 Task: Access the engagement adoption of "Digital Experience".
Action: Mouse moved to (1130, 73)
Screenshot: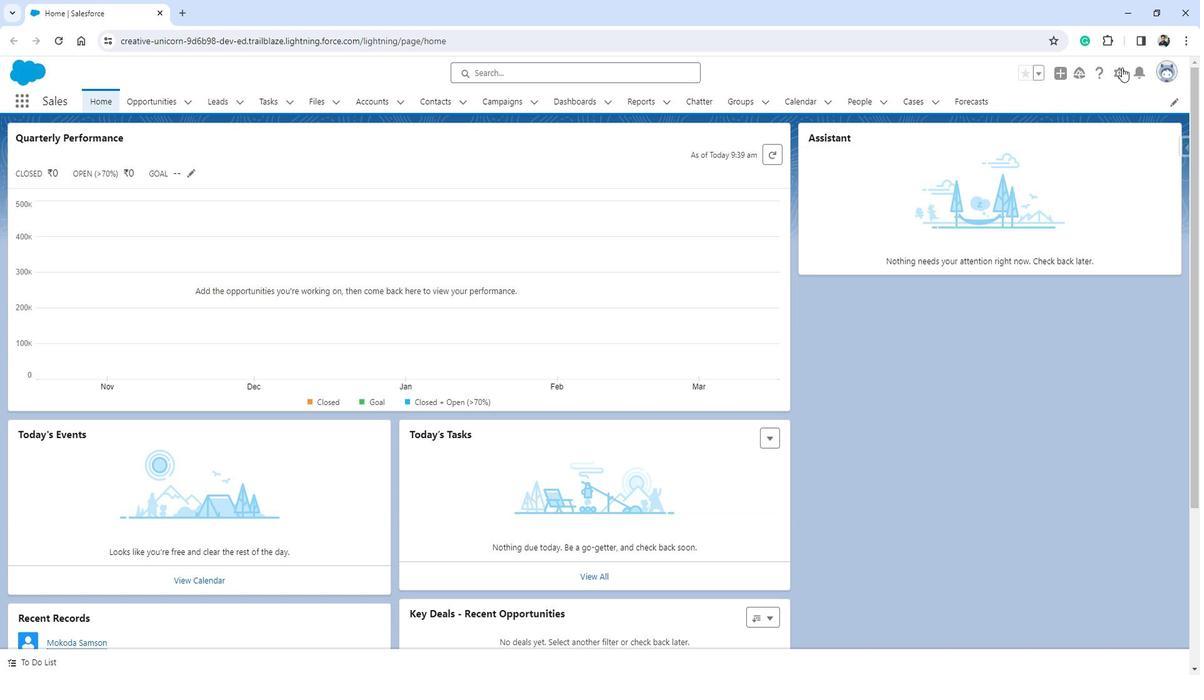 
Action: Mouse pressed left at (1130, 73)
Screenshot: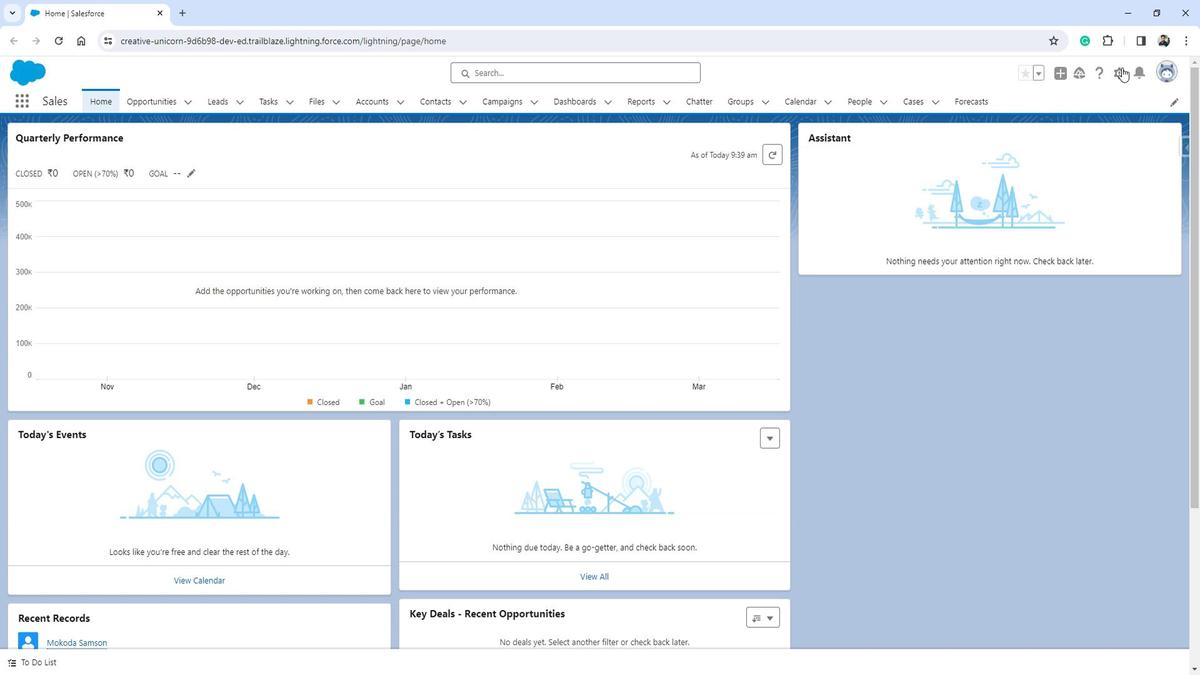 
Action: Mouse moved to (1062, 118)
Screenshot: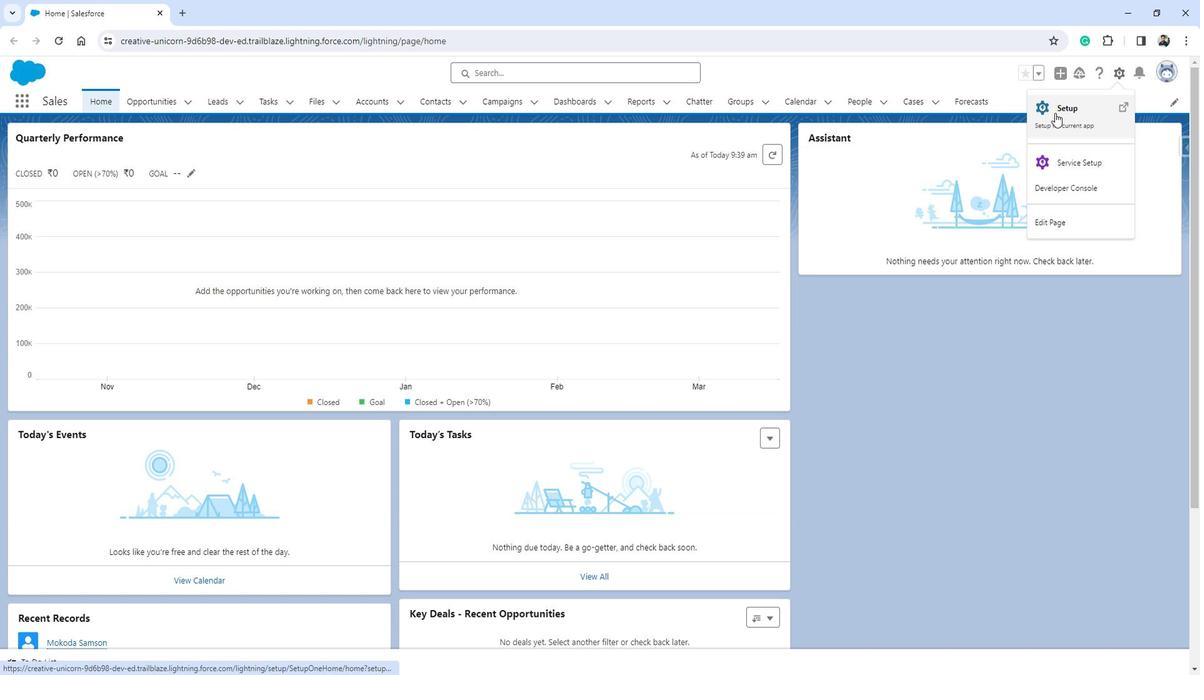 
Action: Mouse pressed left at (1062, 118)
Screenshot: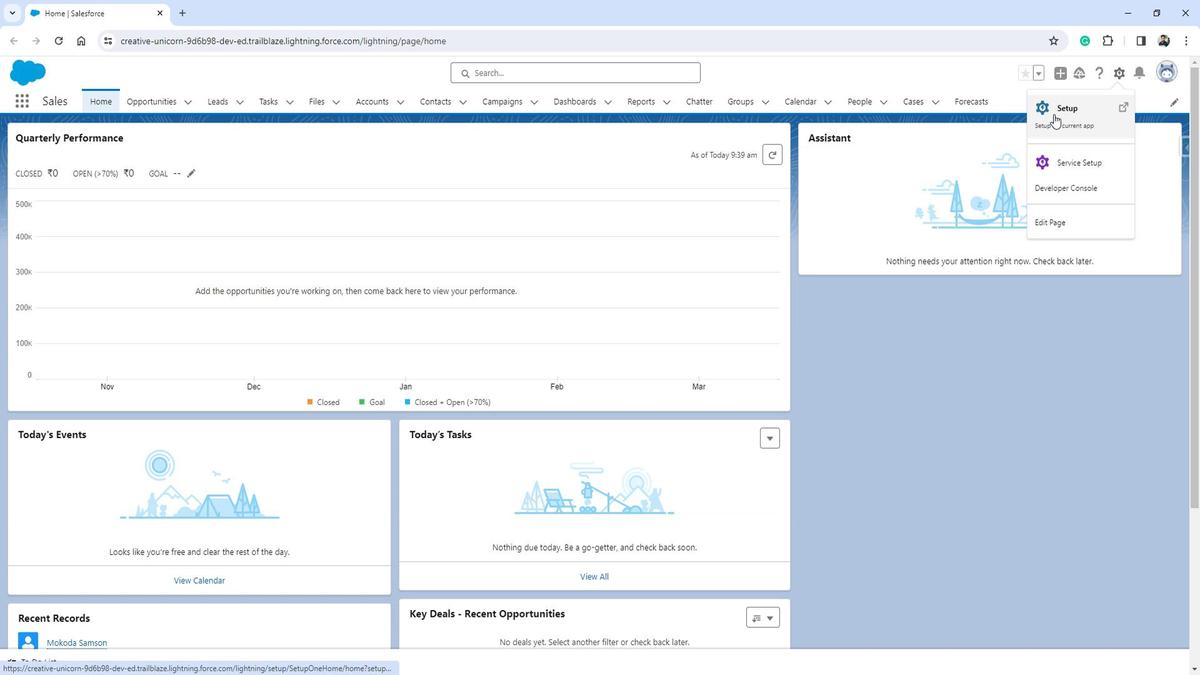 
Action: Mouse moved to (363, 360)
Screenshot: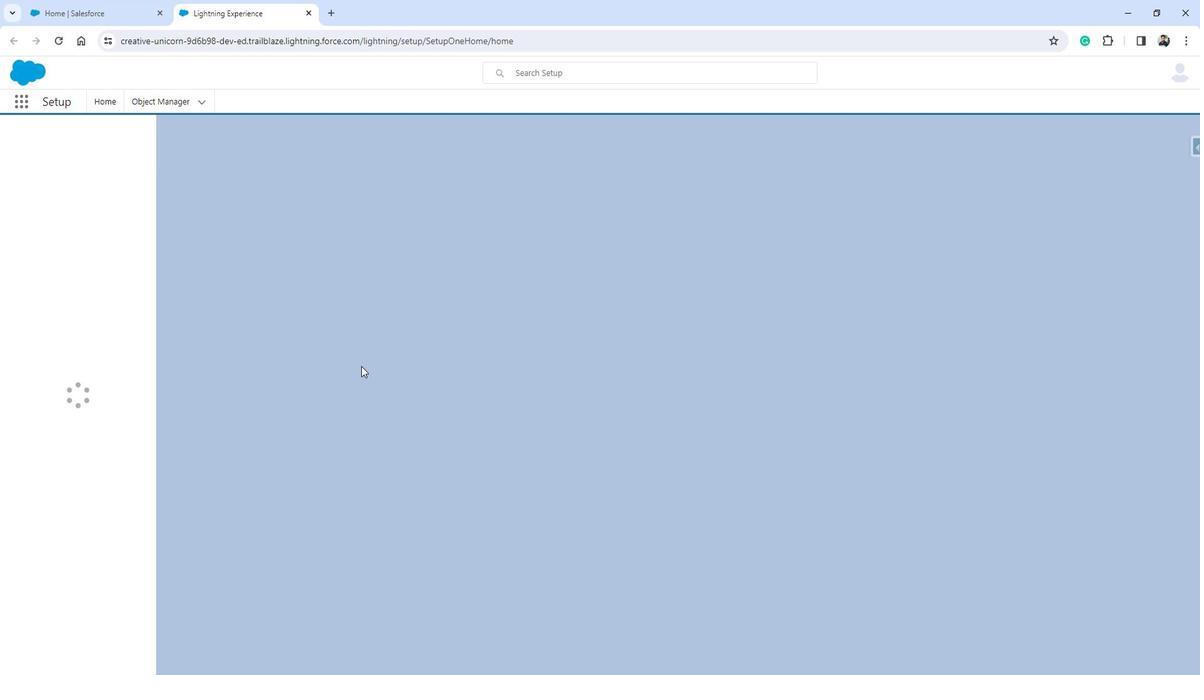 
Action: Mouse scrolled (363, 360) with delta (0, 0)
Screenshot: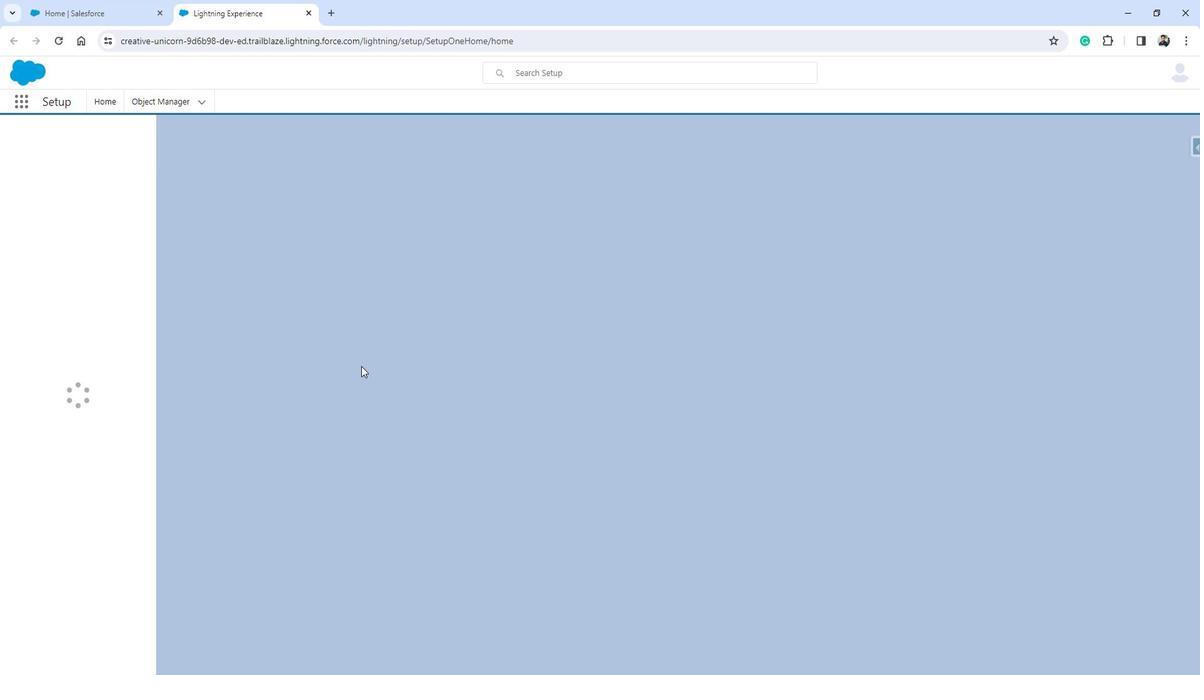 
Action: Mouse moved to (353, 360)
Screenshot: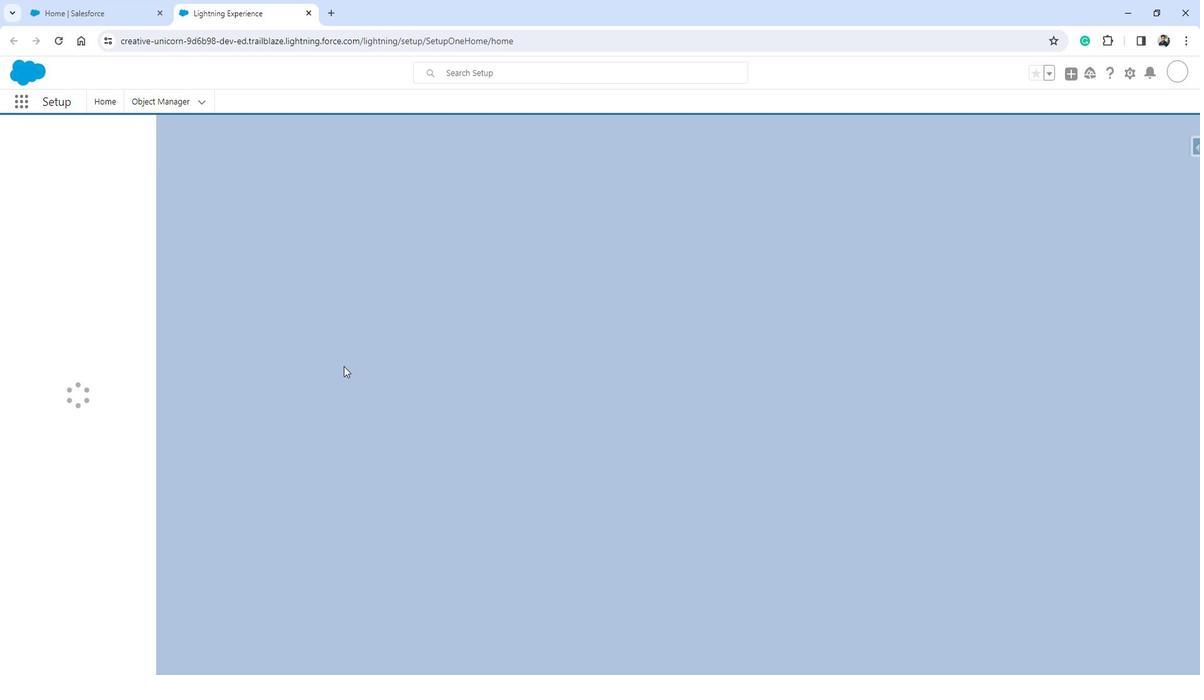 
Action: Mouse scrolled (353, 360) with delta (0, 0)
Screenshot: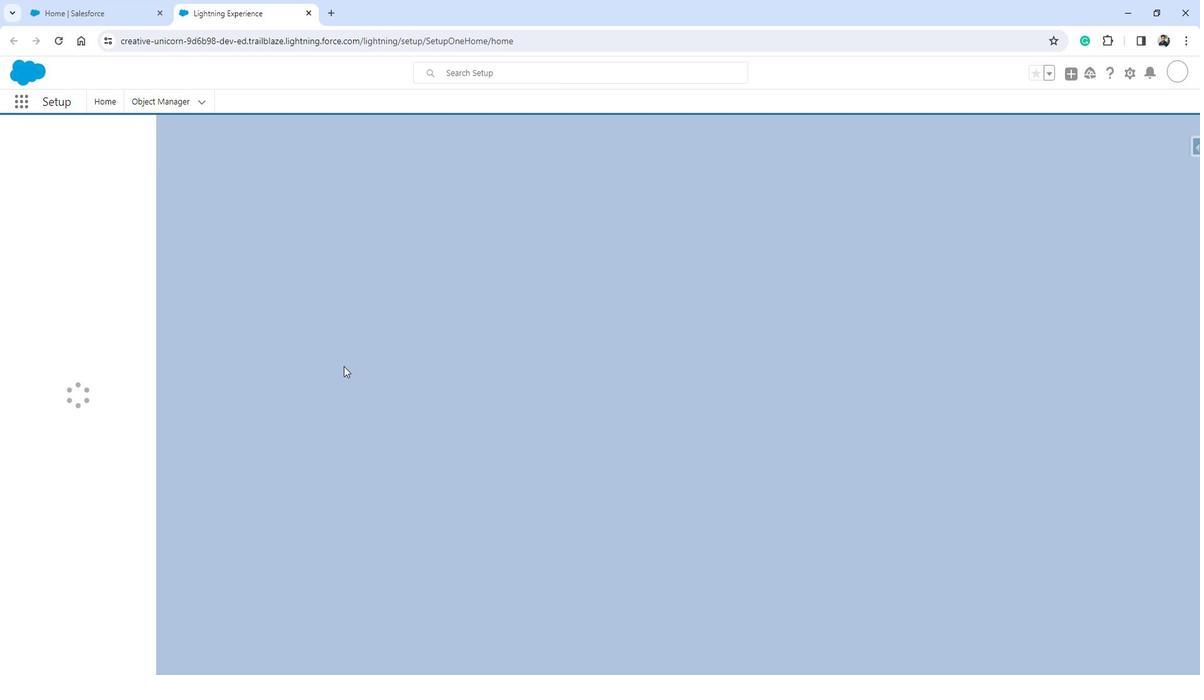 
Action: Mouse moved to (63, 275)
Screenshot: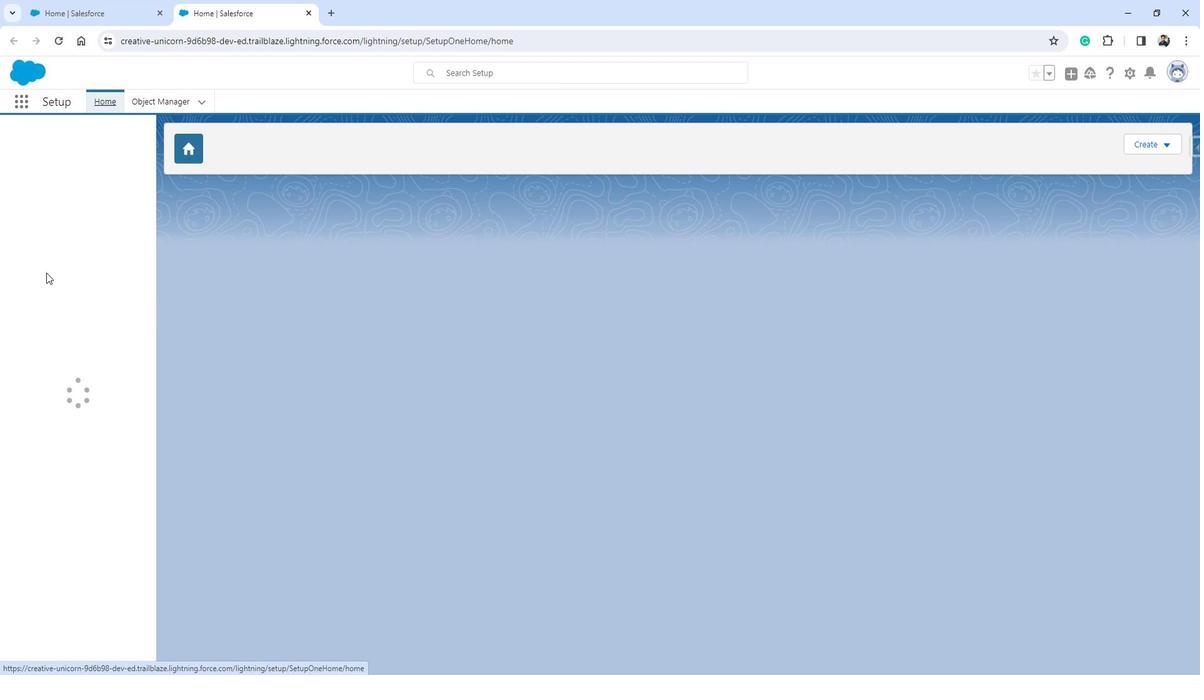 
Action: Mouse scrolled (63, 275) with delta (0, 0)
Screenshot: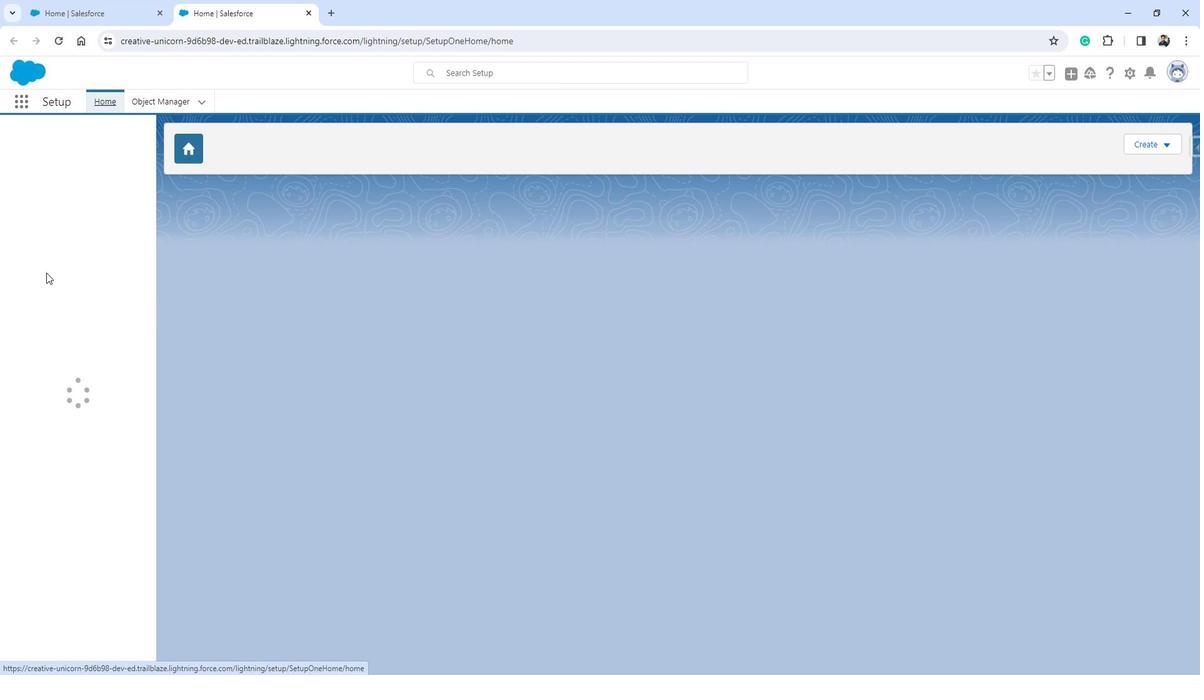 
Action: Mouse moved to (96, 286)
Screenshot: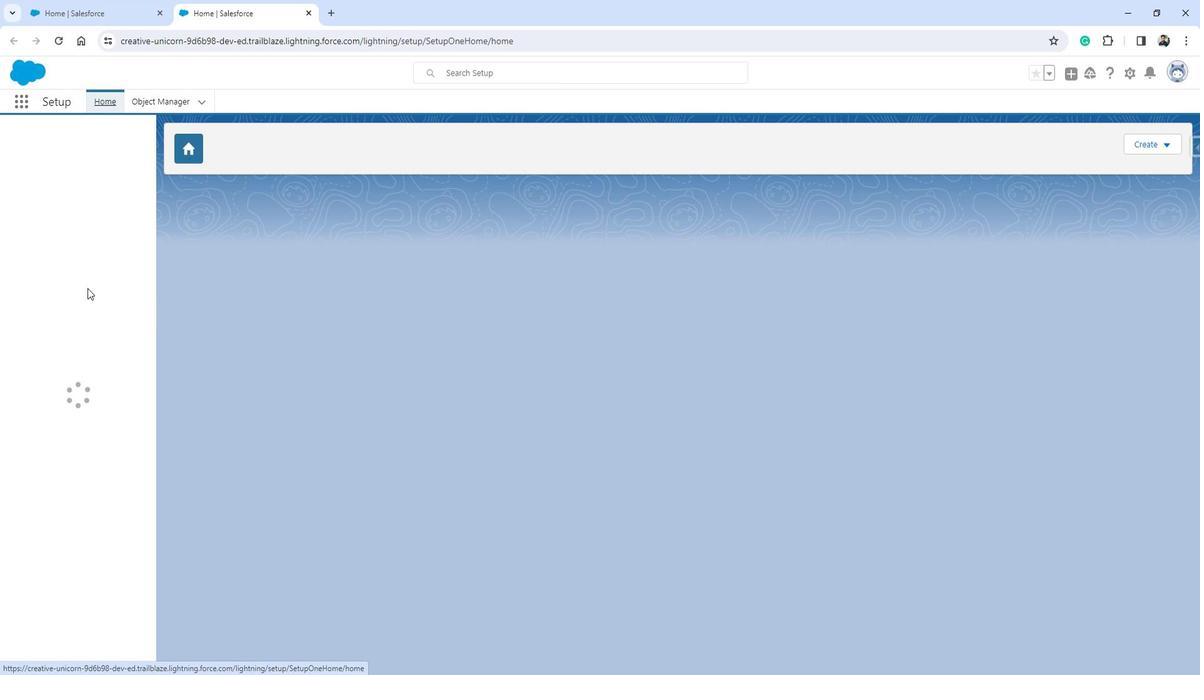 
Action: Mouse scrolled (96, 285) with delta (0, 0)
Screenshot: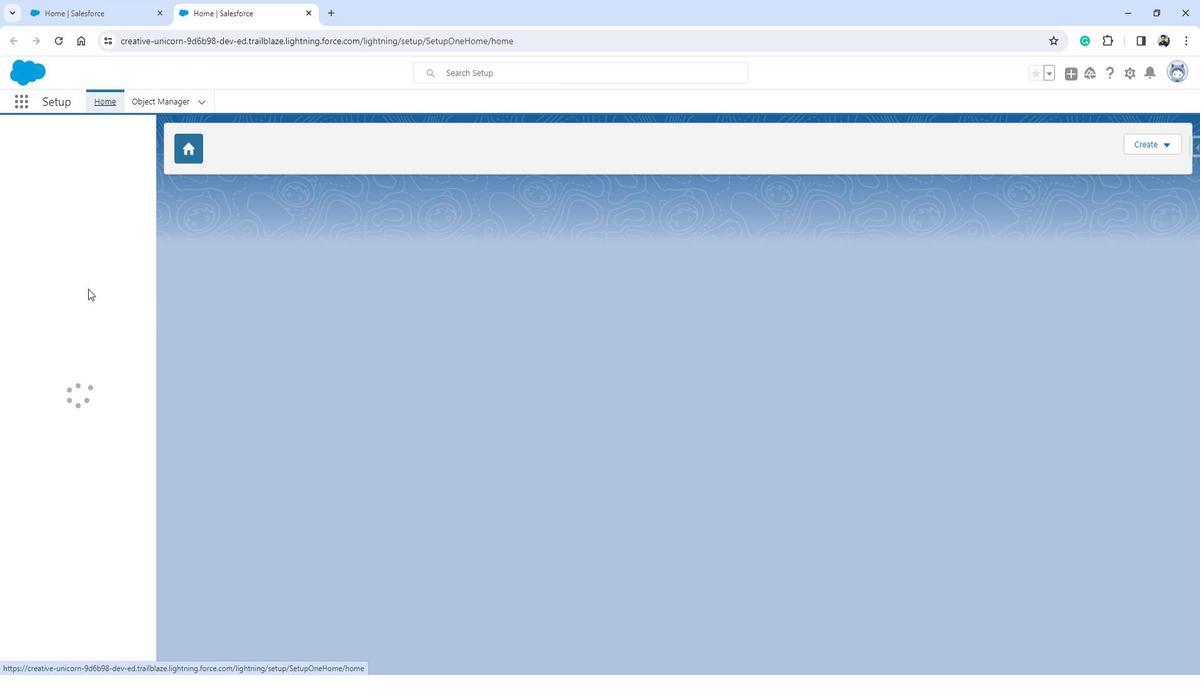 
Action: Mouse scrolled (96, 285) with delta (0, 0)
Screenshot: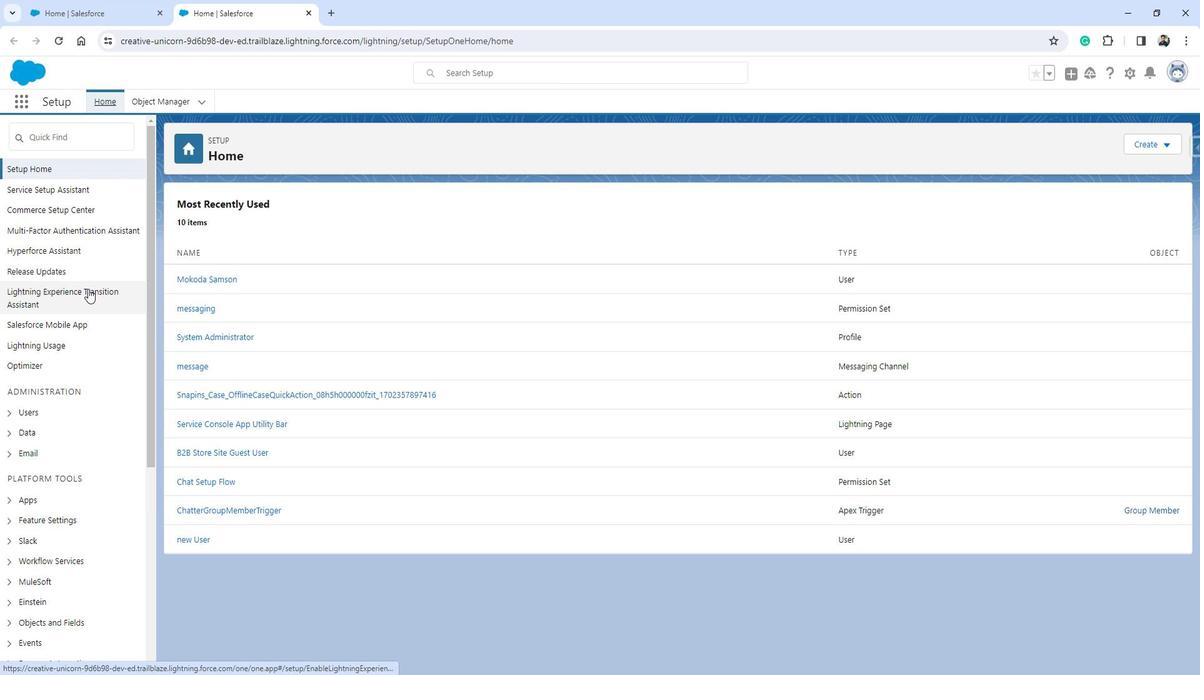 
Action: Mouse moved to (81, 309)
Screenshot: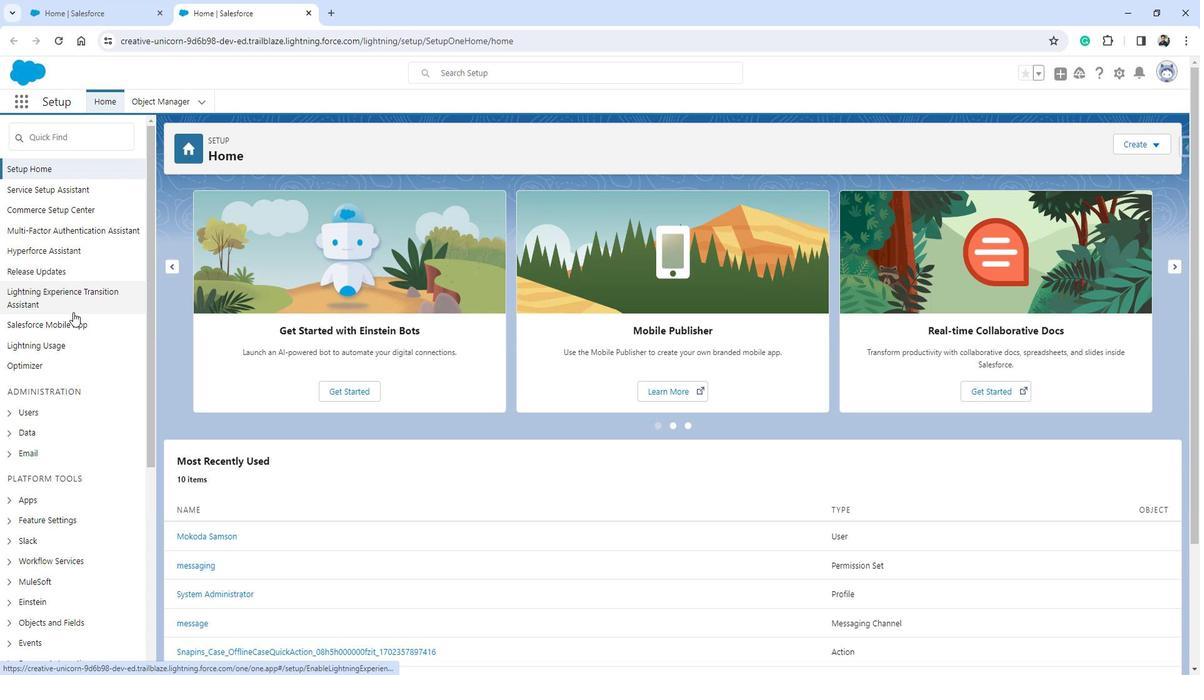 
Action: Mouse scrolled (81, 308) with delta (0, 0)
Screenshot: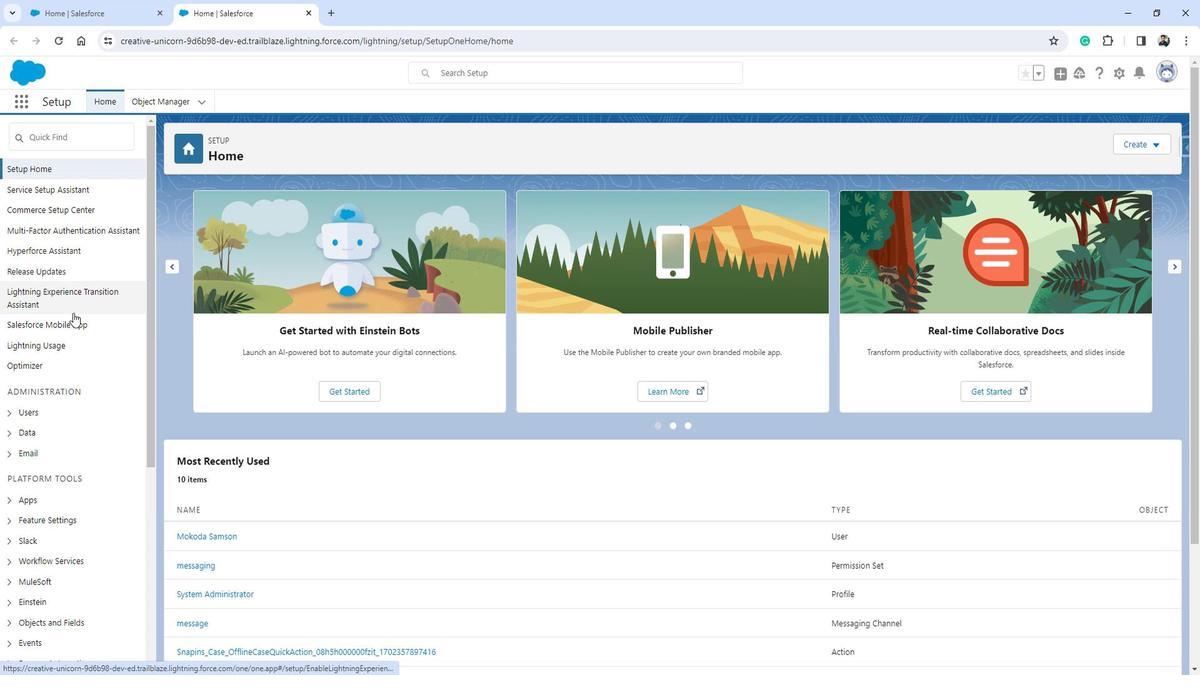 
Action: Mouse moved to (80, 310)
Screenshot: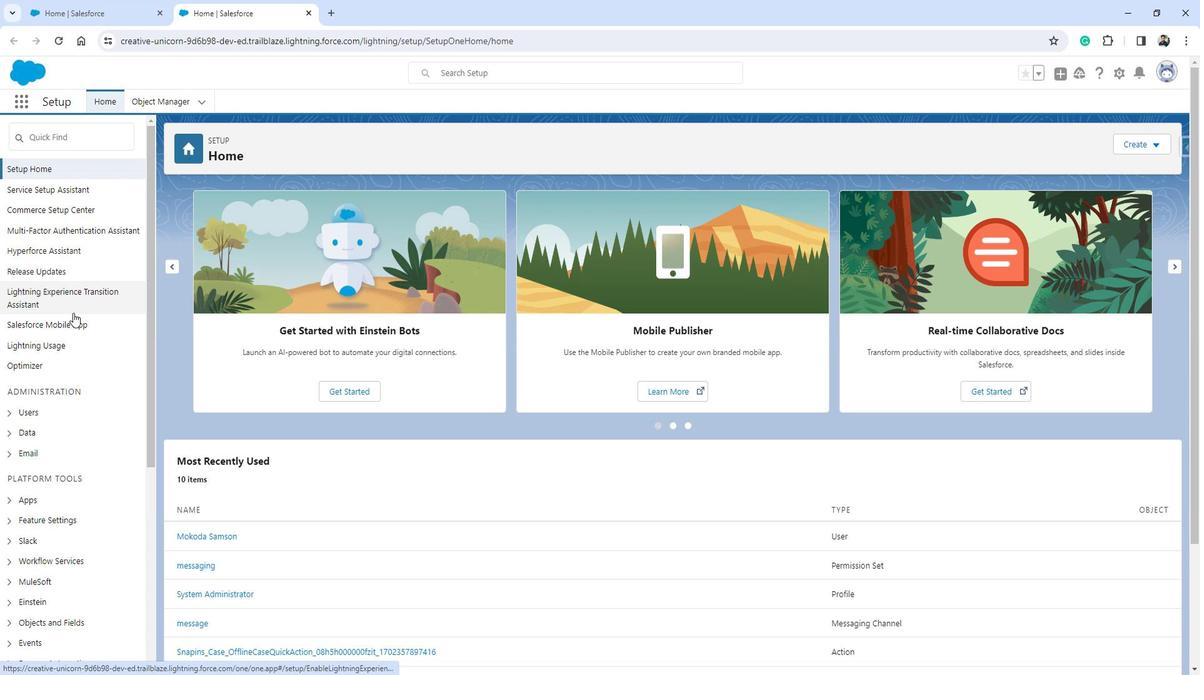 
Action: Mouse scrolled (80, 310) with delta (0, 0)
Screenshot: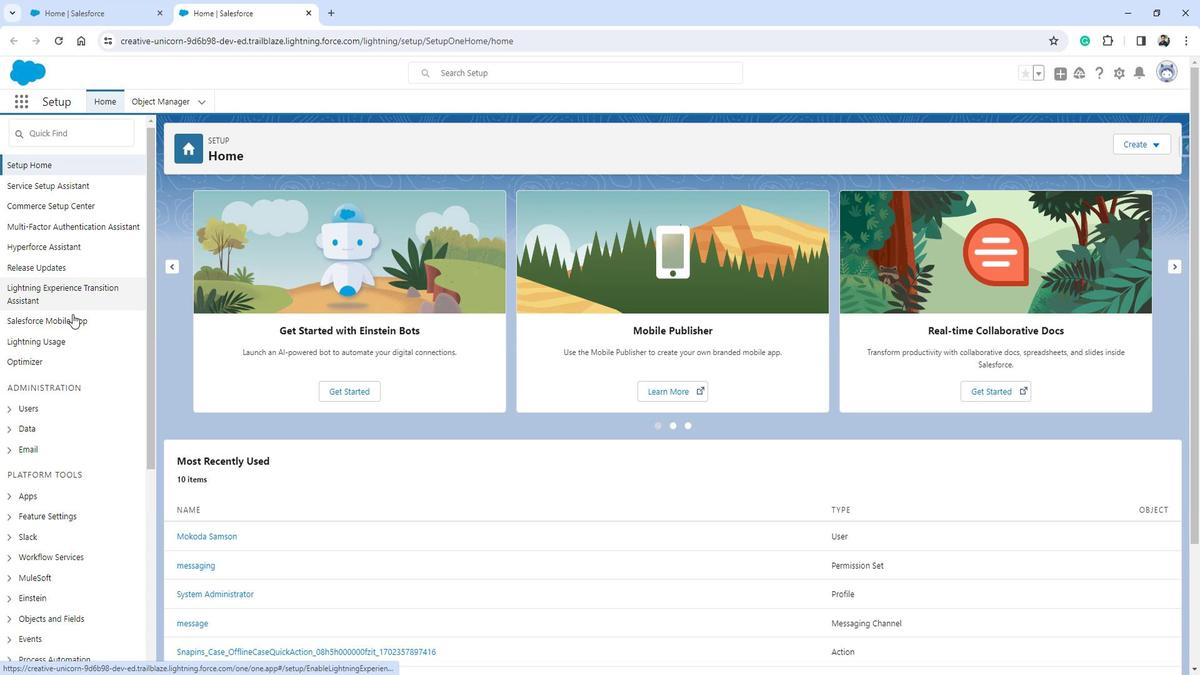 
Action: Mouse scrolled (80, 310) with delta (0, 0)
Screenshot: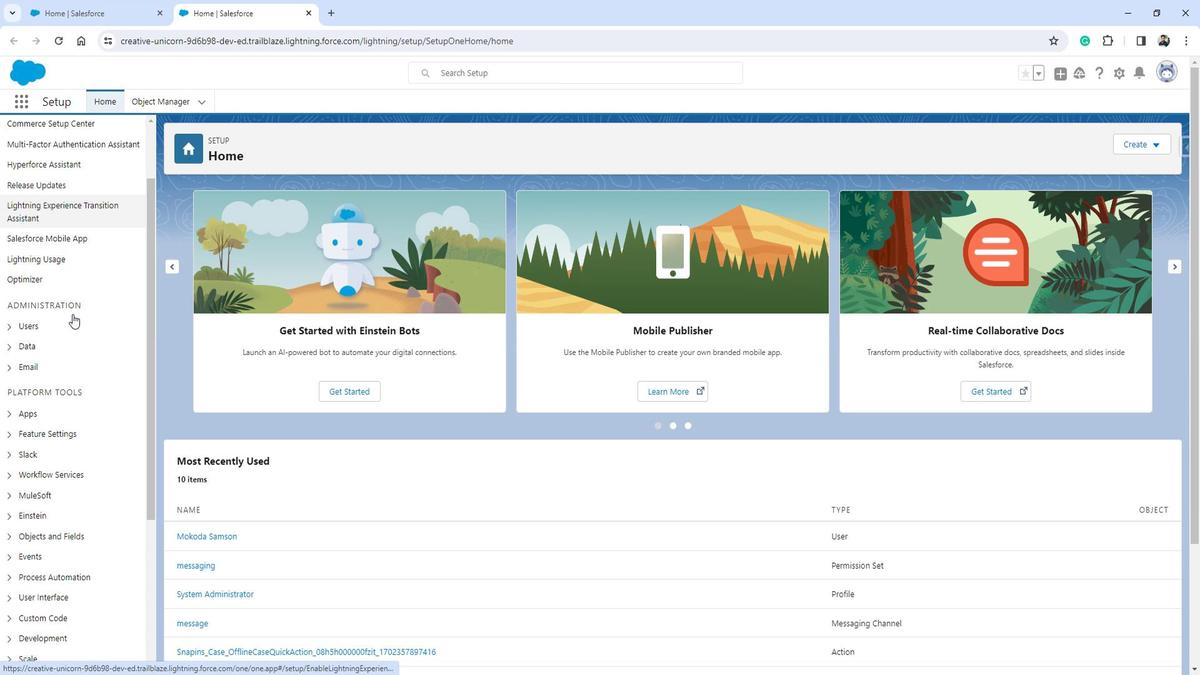 
Action: Mouse moved to (61, 315)
Screenshot: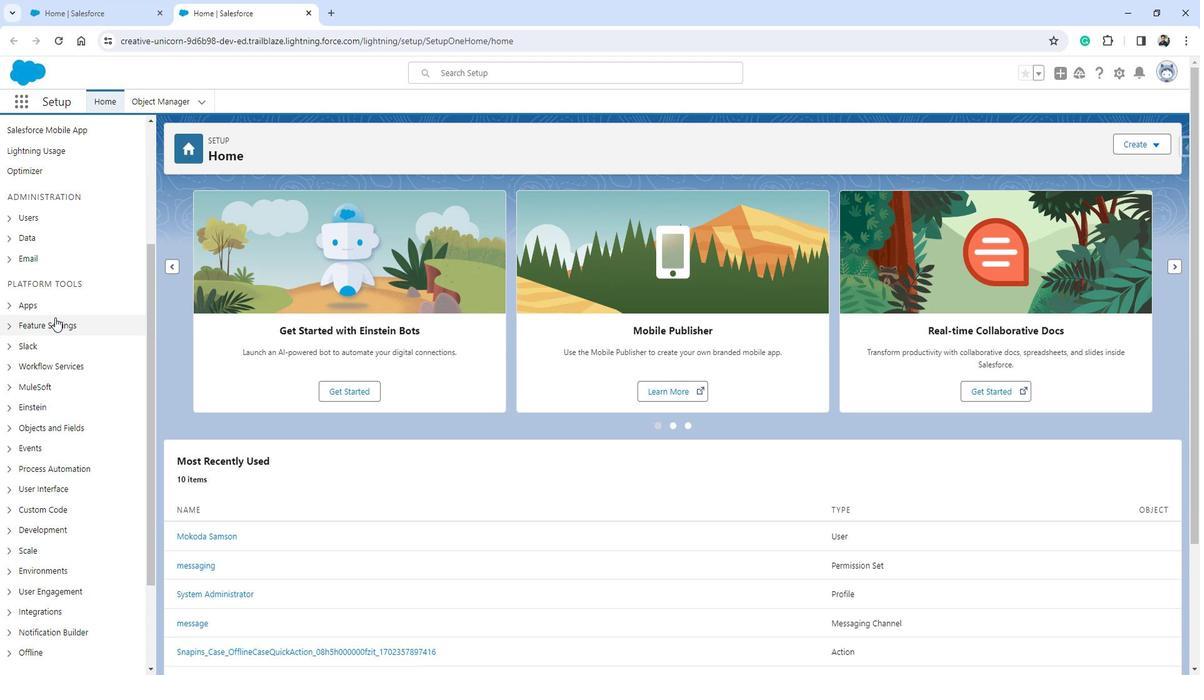 
Action: Mouse pressed left at (61, 315)
Screenshot: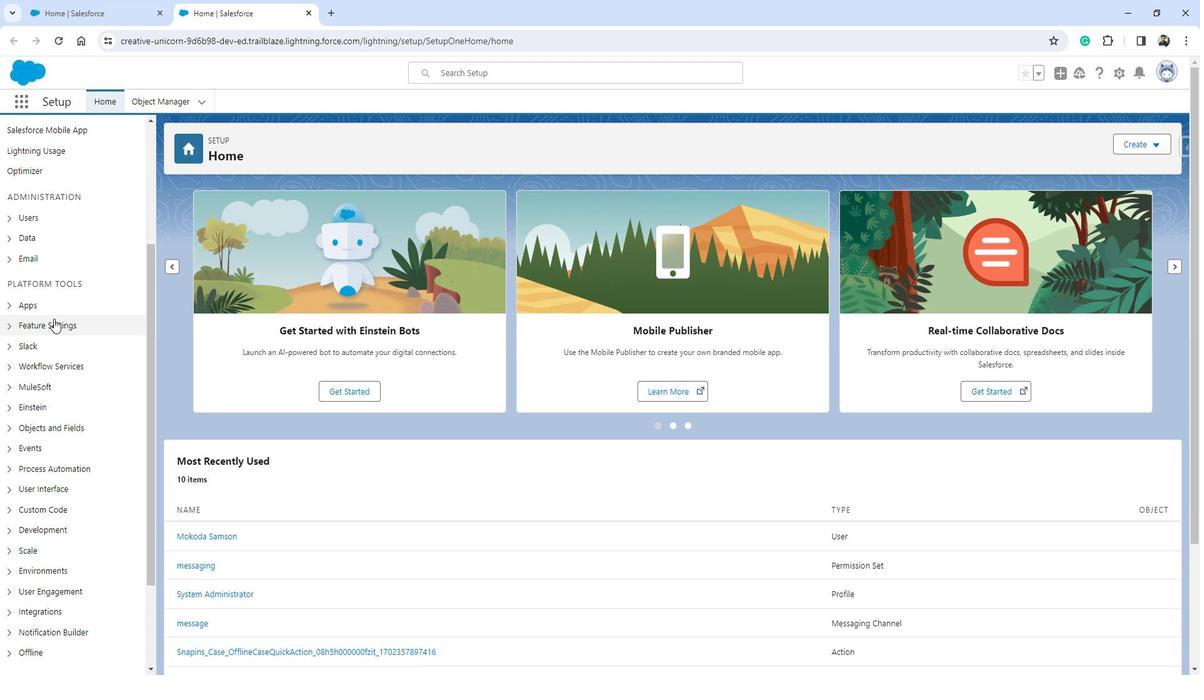 
Action: Mouse moved to (63, 315)
Screenshot: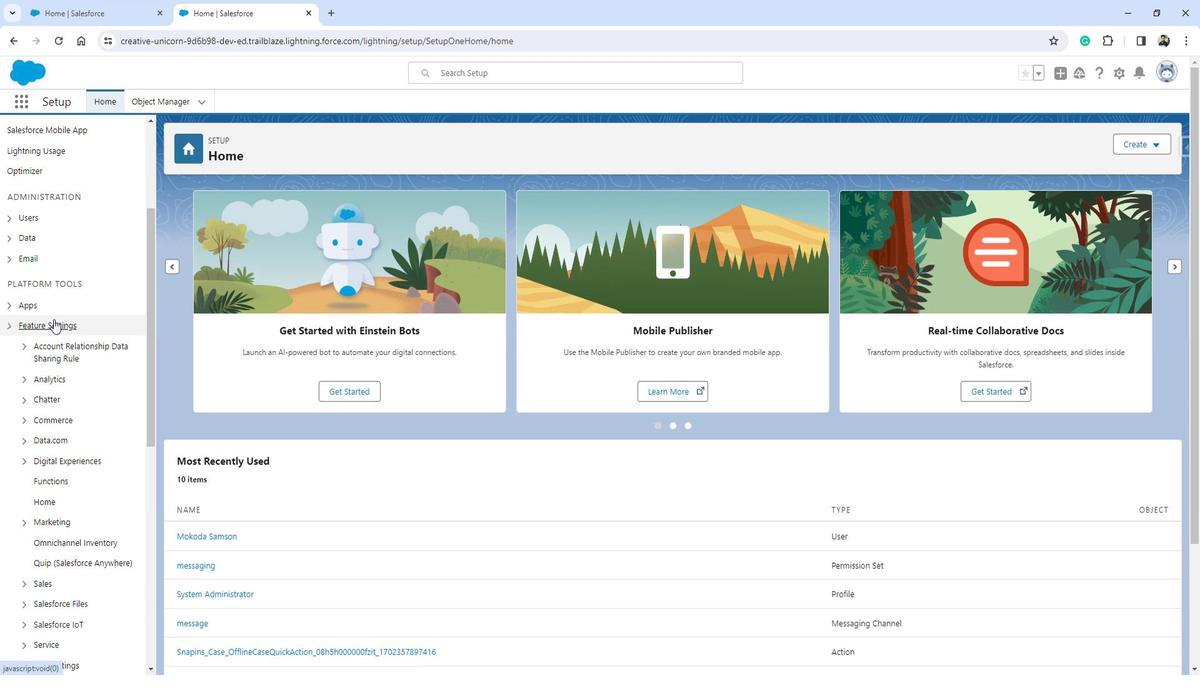 
Action: Mouse scrolled (63, 315) with delta (0, 0)
Screenshot: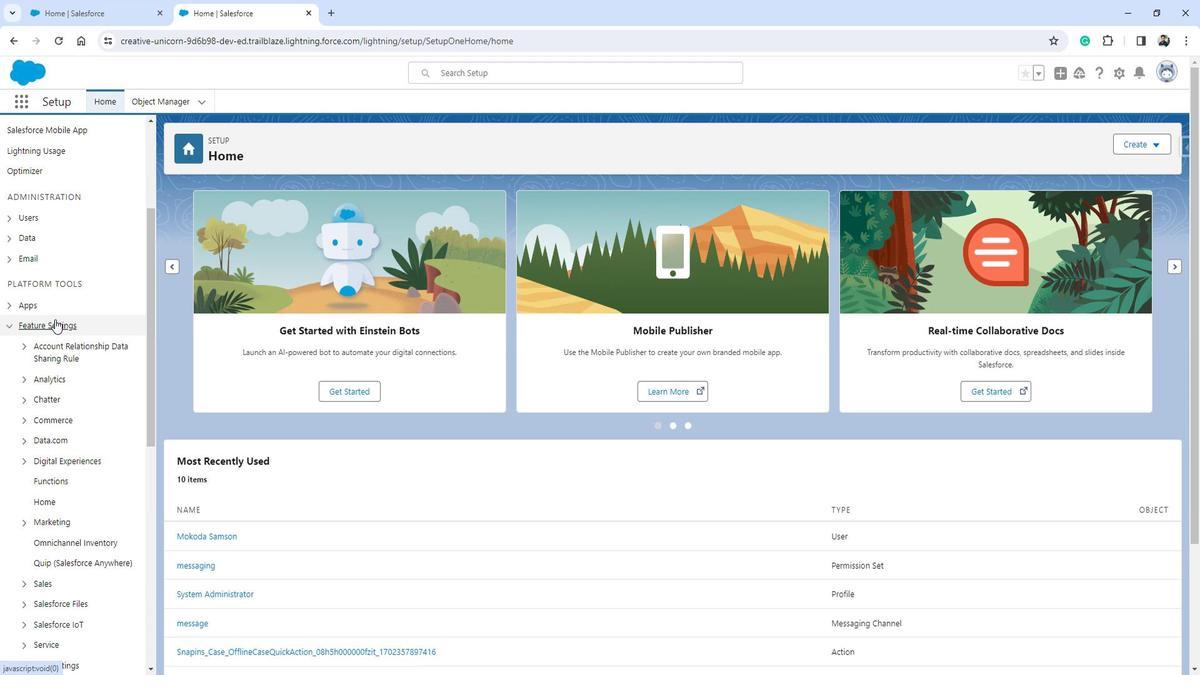 
Action: Mouse scrolled (63, 315) with delta (0, 0)
Screenshot: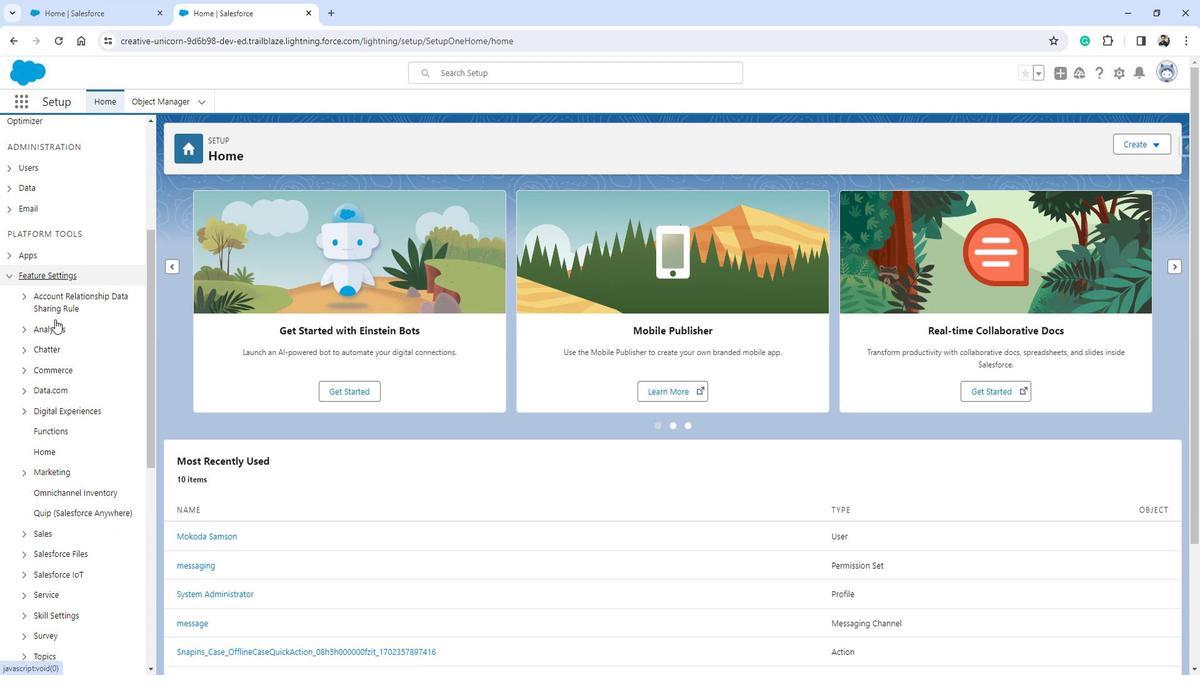 
Action: Mouse moved to (65, 315)
Screenshot: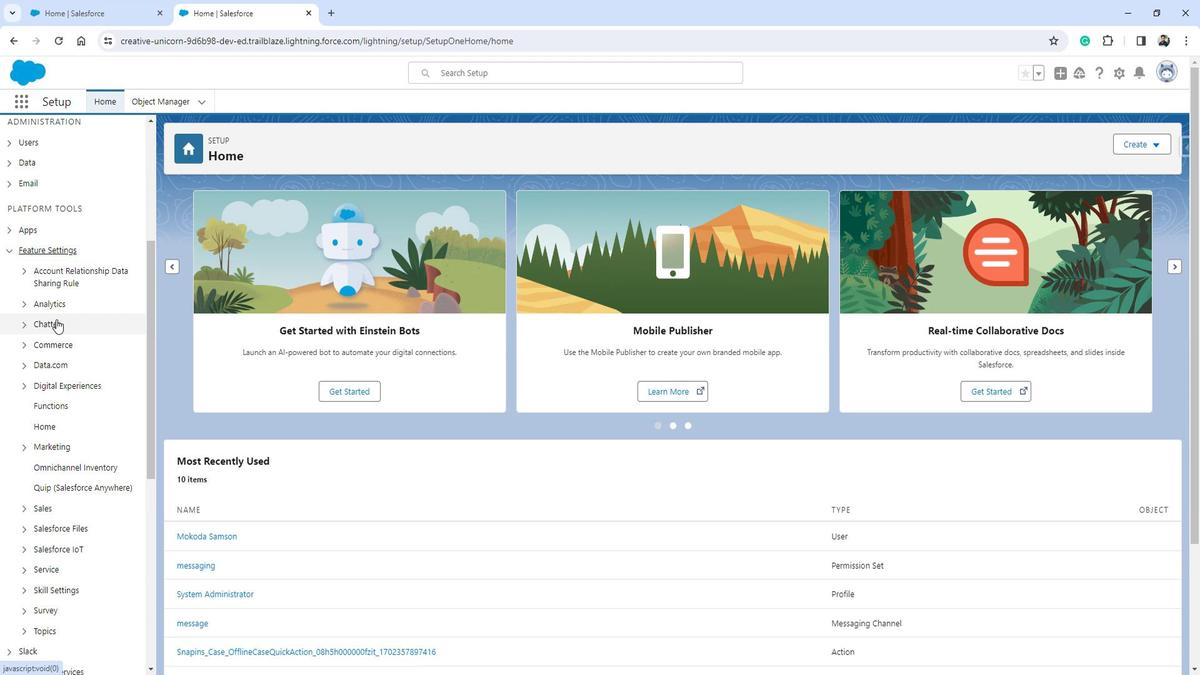 
Action: Mouse scrolled (65, 315) with delta (0, 0)
Screenshot: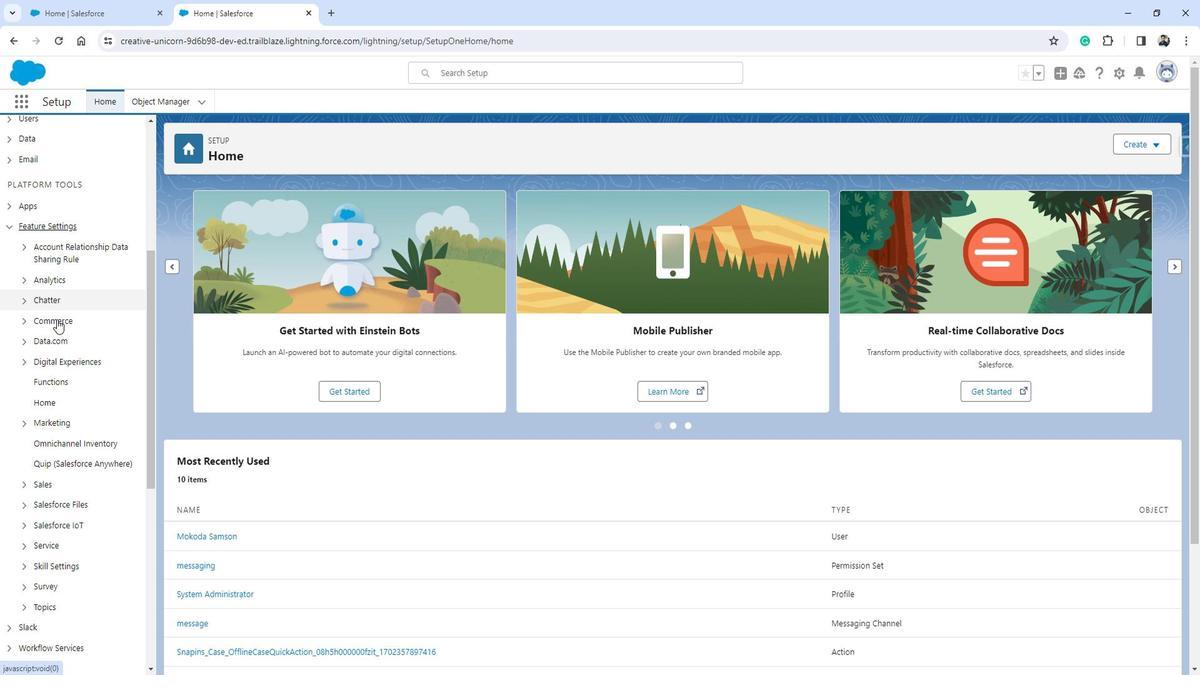 
Action: Mouse moved to (76, 262)
Screenshot: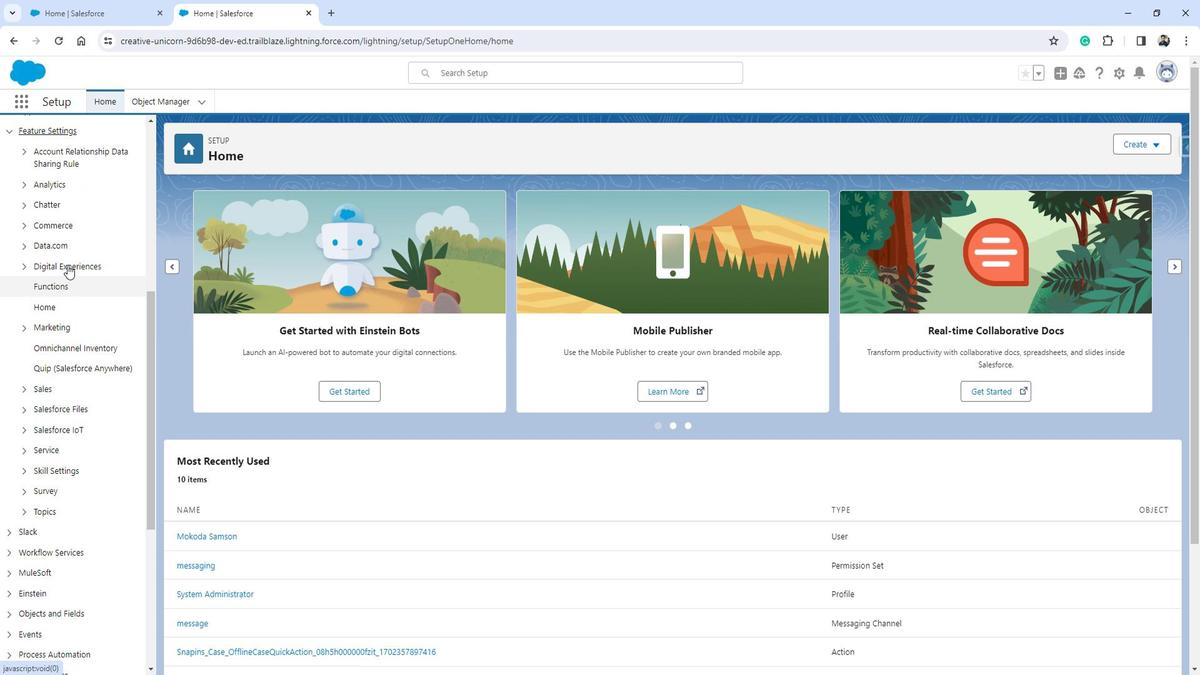 
Action: Mouse pressed left at (76, 262)
Screenshot: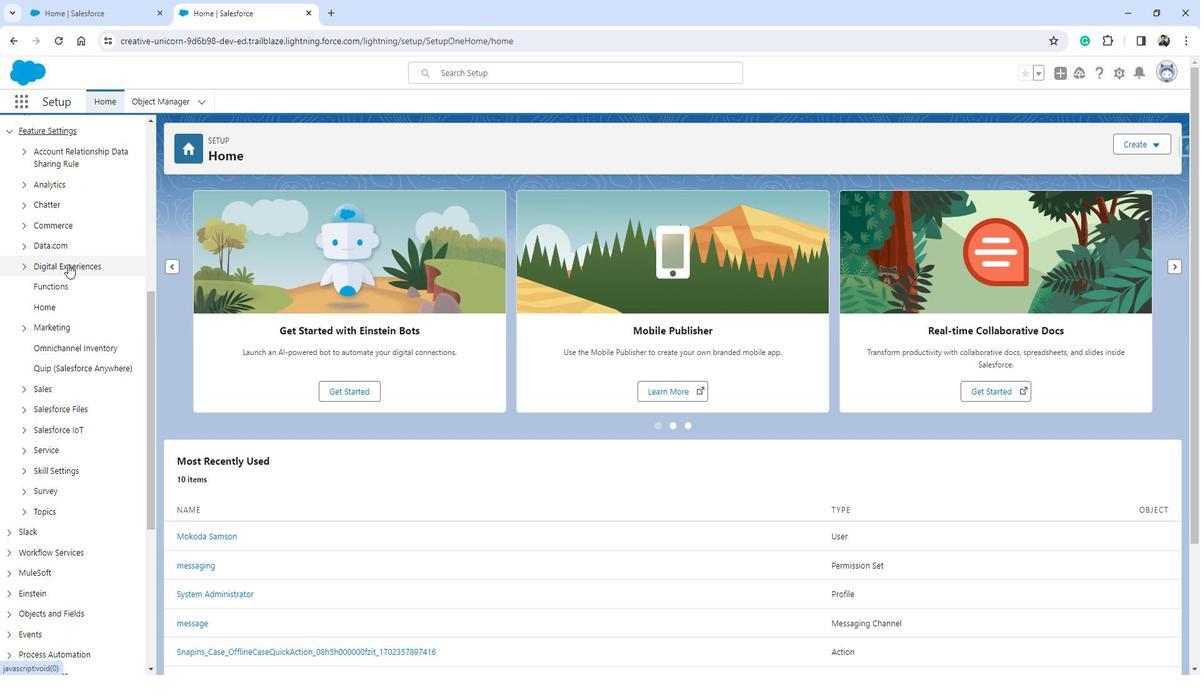 
Action: Mouse scrolled (76, 261) with delta (0, 0)
Screenshot: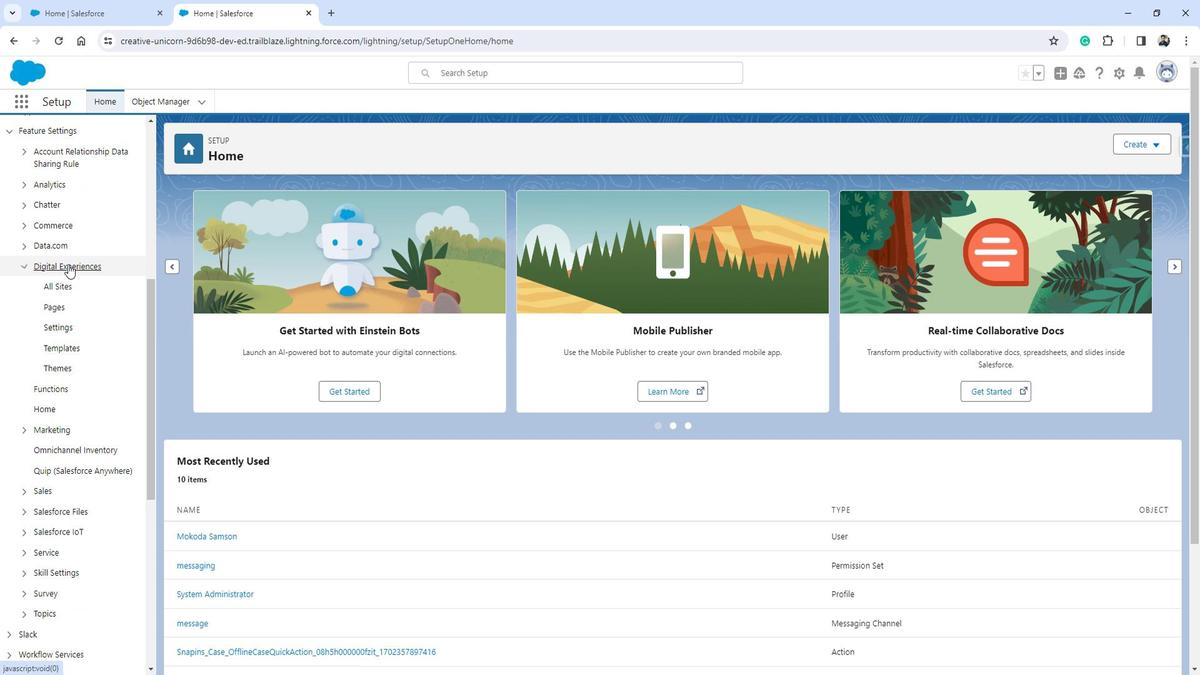 
Action: Mouse scrolled (76, 261) with delta (0, 0)
Screenshot: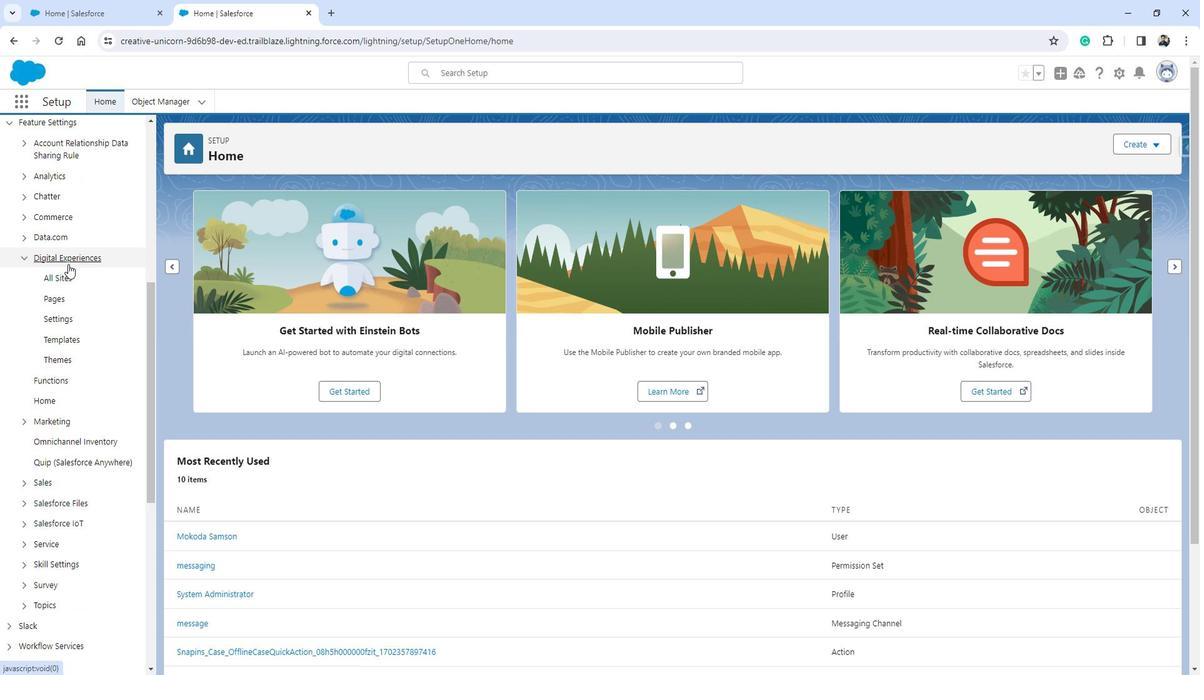 
Action: Mouse moved to (70, 158)
Screenshot: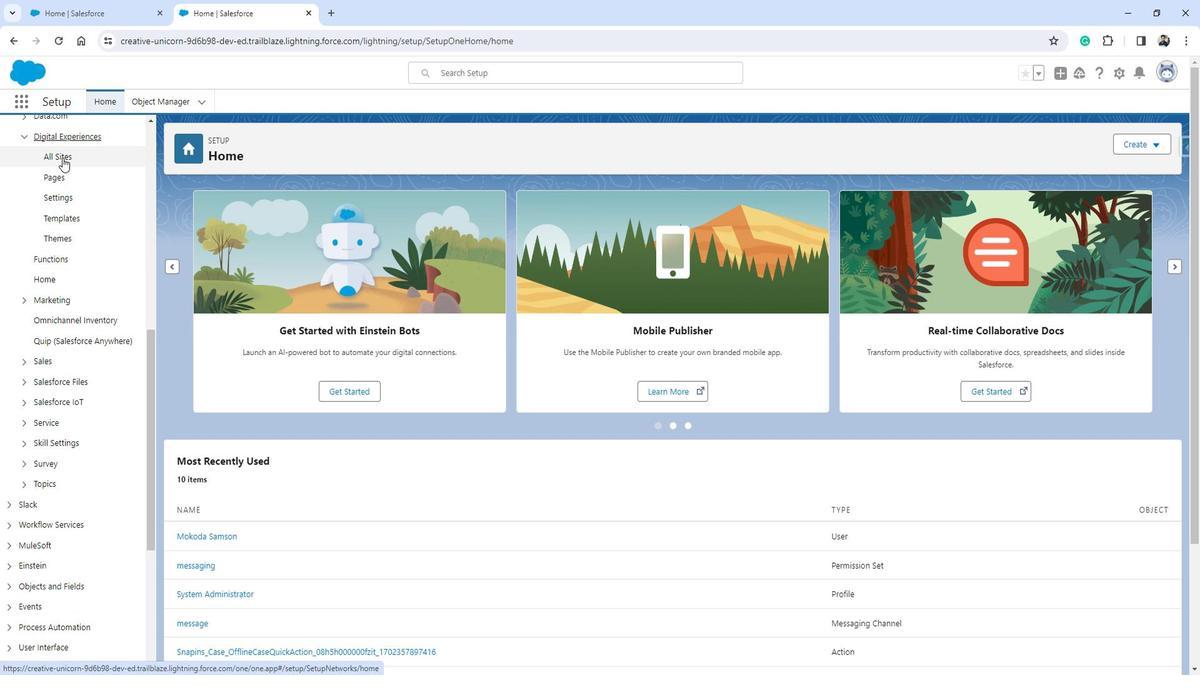 
Action: Mouse pressed left at (70, 158)
Screenshot: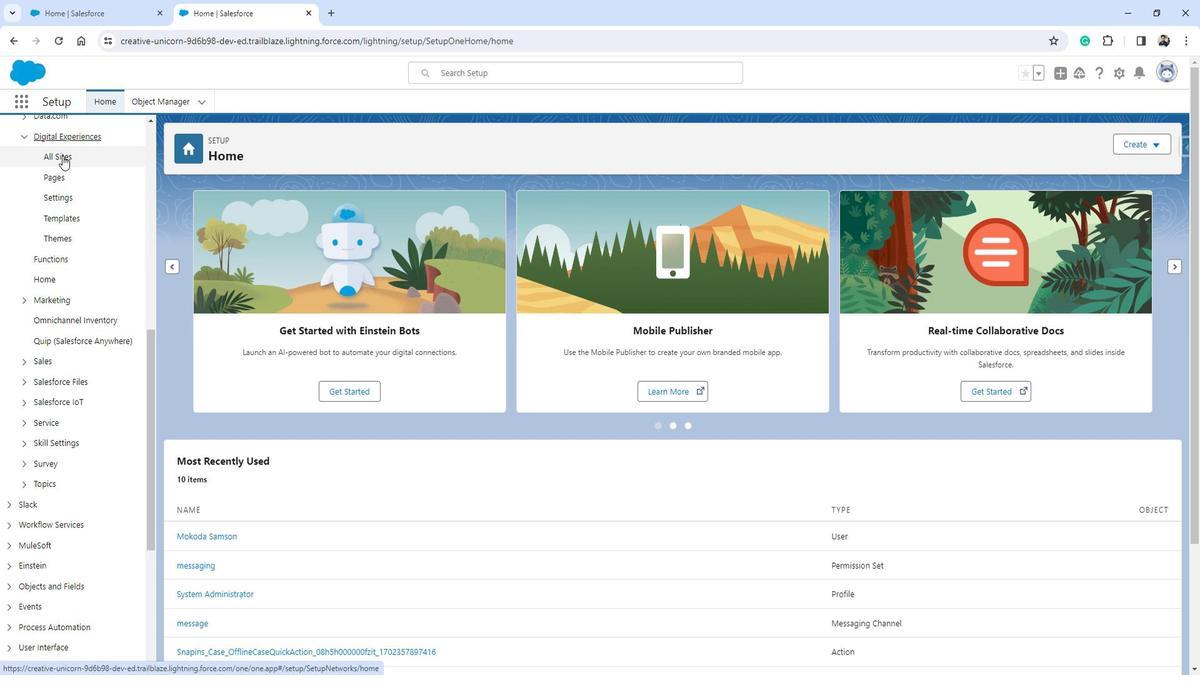 
Action: Mouse moved to (216, 376)
Screenshot: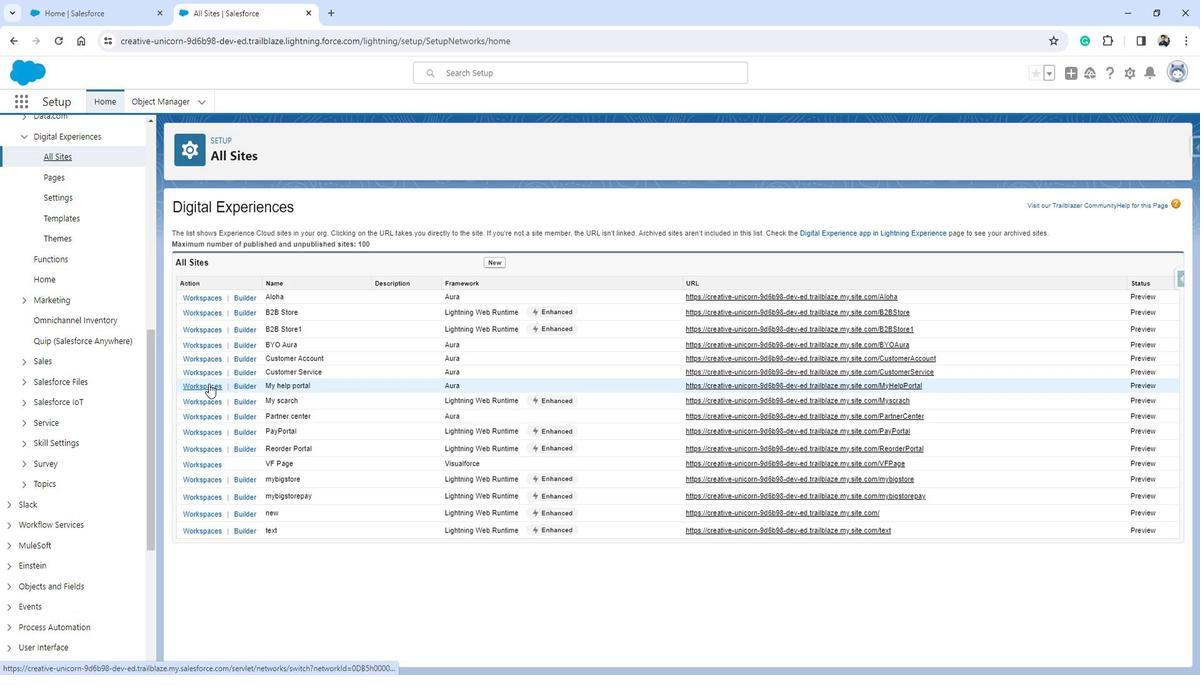 
Action: Mouse pressed left at (216, 376)
Screenshot: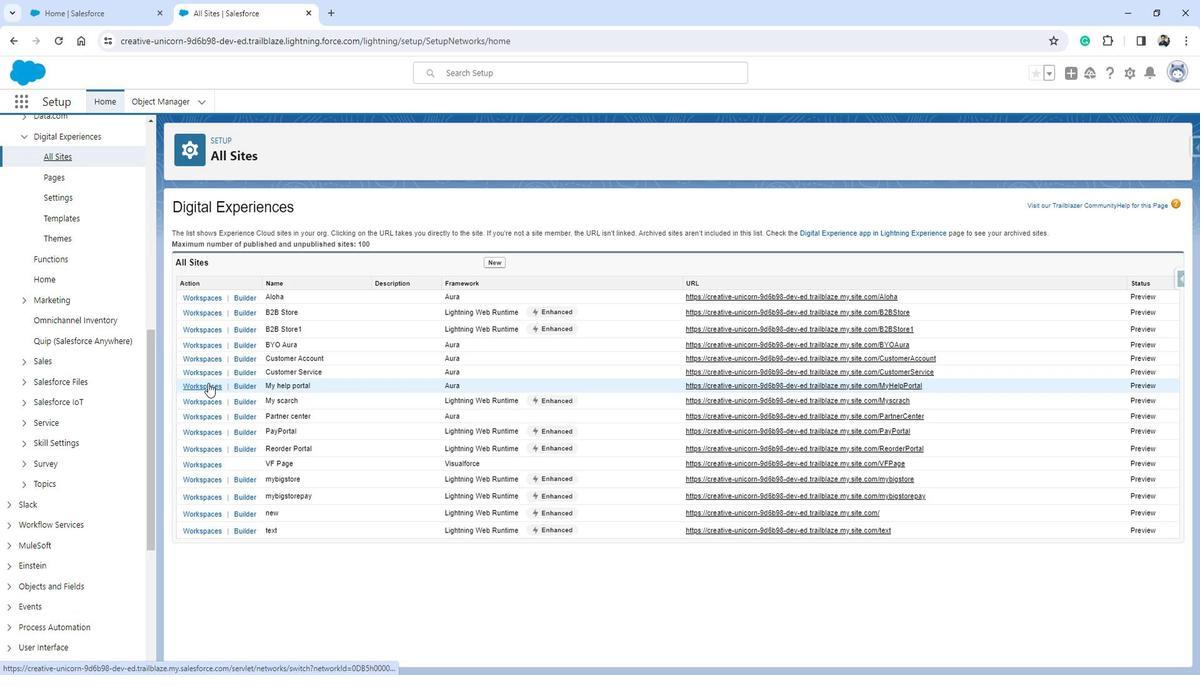 
Action: Mouse moved to (408, 409)
Screenshot: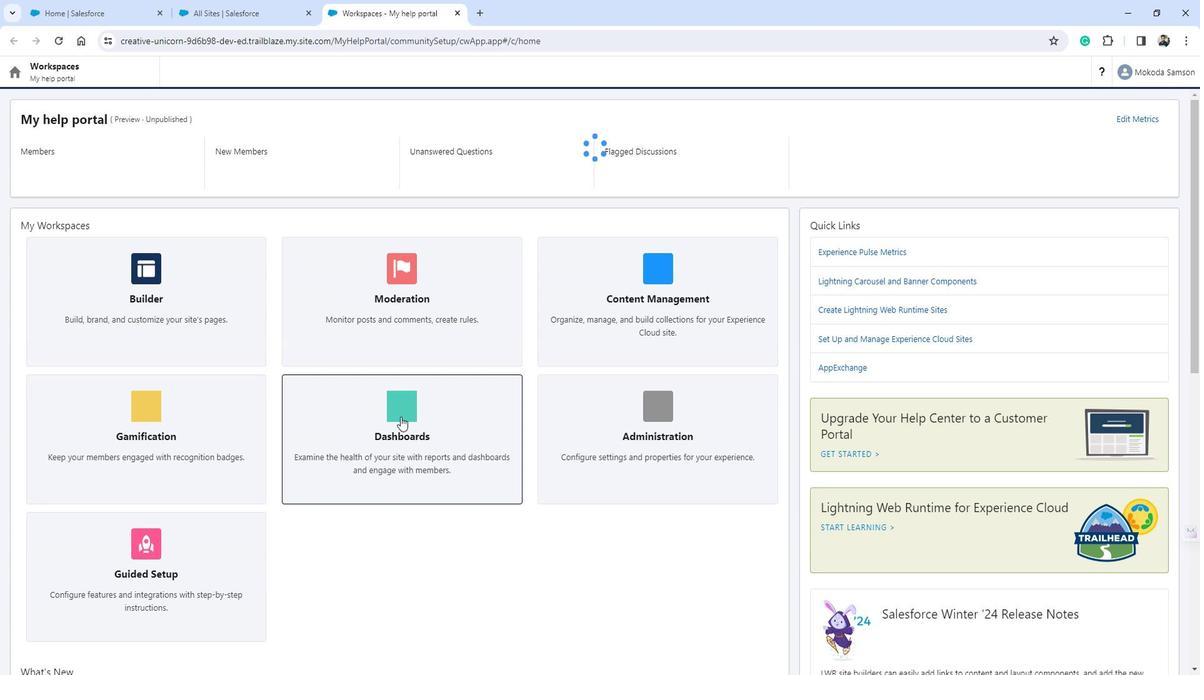 
Action: Mouse pressed left at (408, 409)
Screenshot: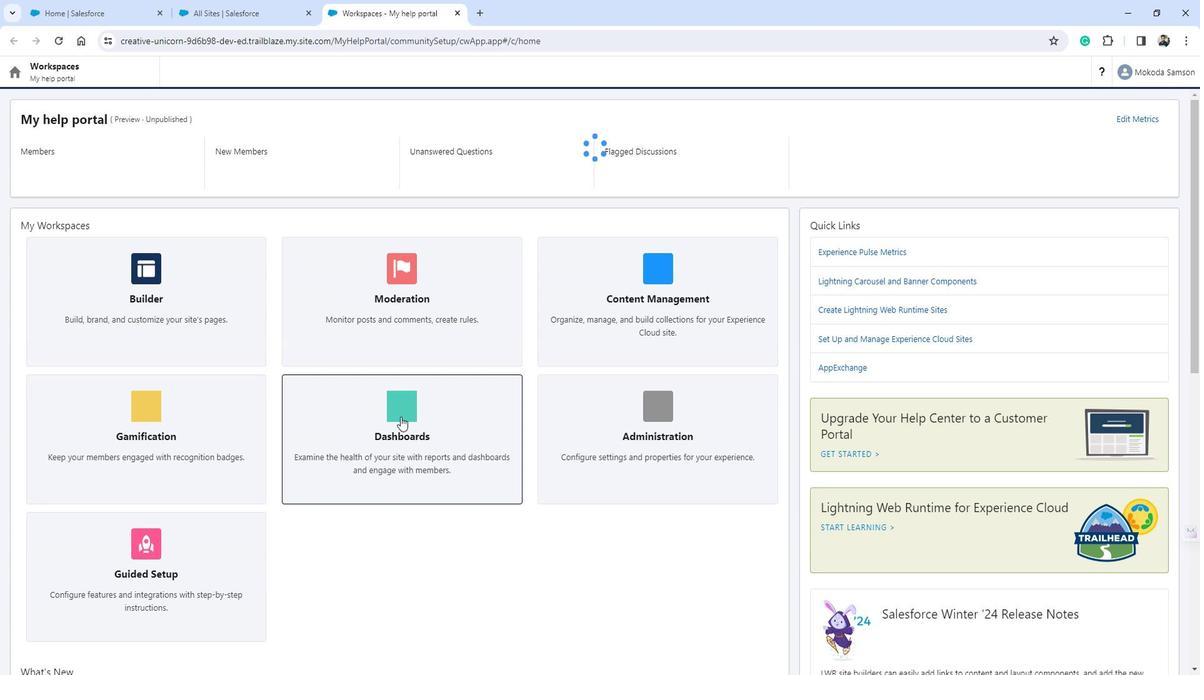 
Action: Mouse moved to (291, 78)
Screenshot: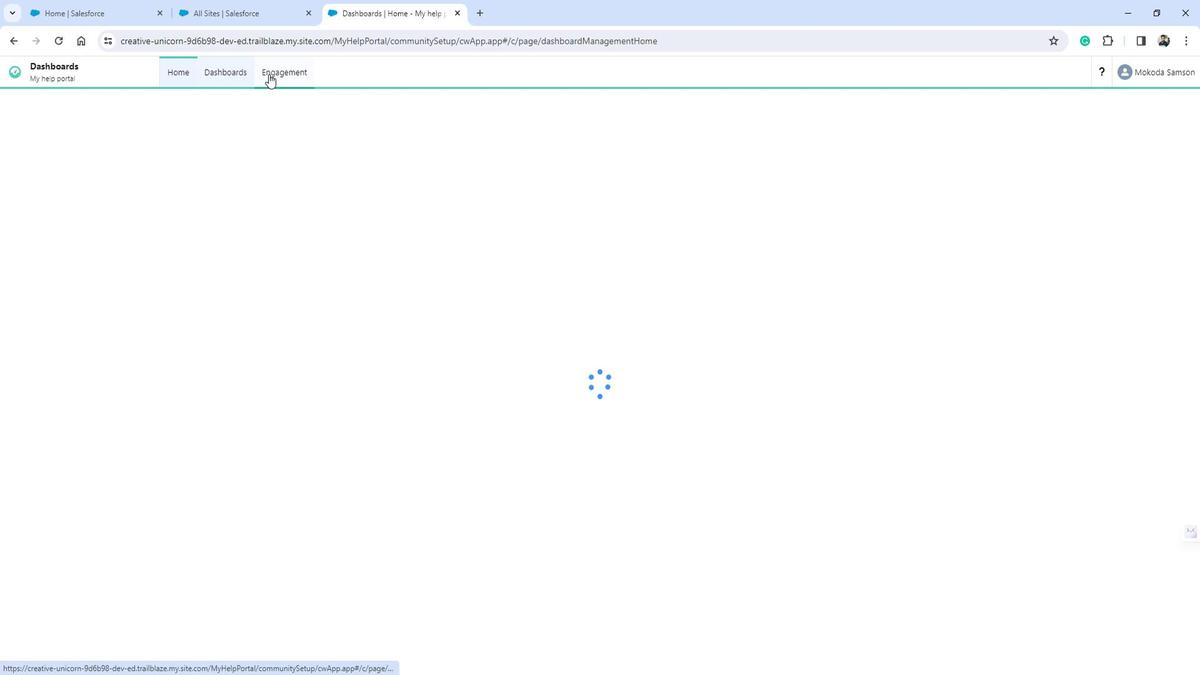 
Action: Mouse pressed left at (291, 78)
Screenshot: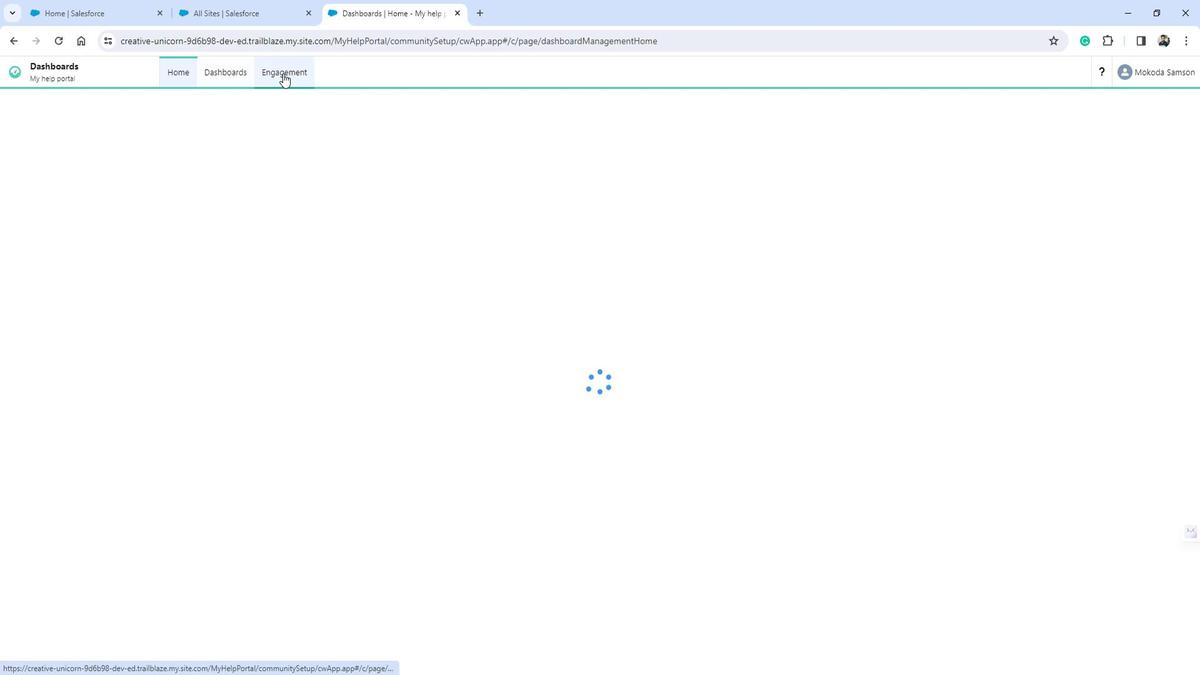 
Action: Mouse moved to (65, 129)
Screenshot: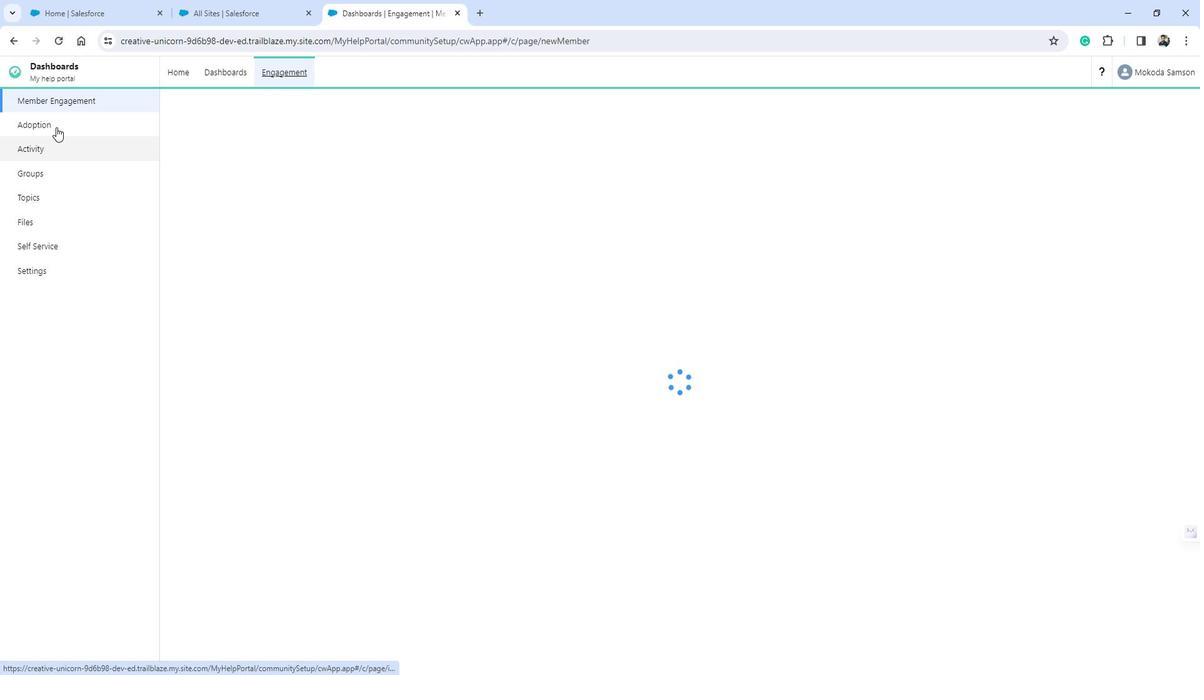 
Action: Mouse pressed left at (65, 129)
Screenshot: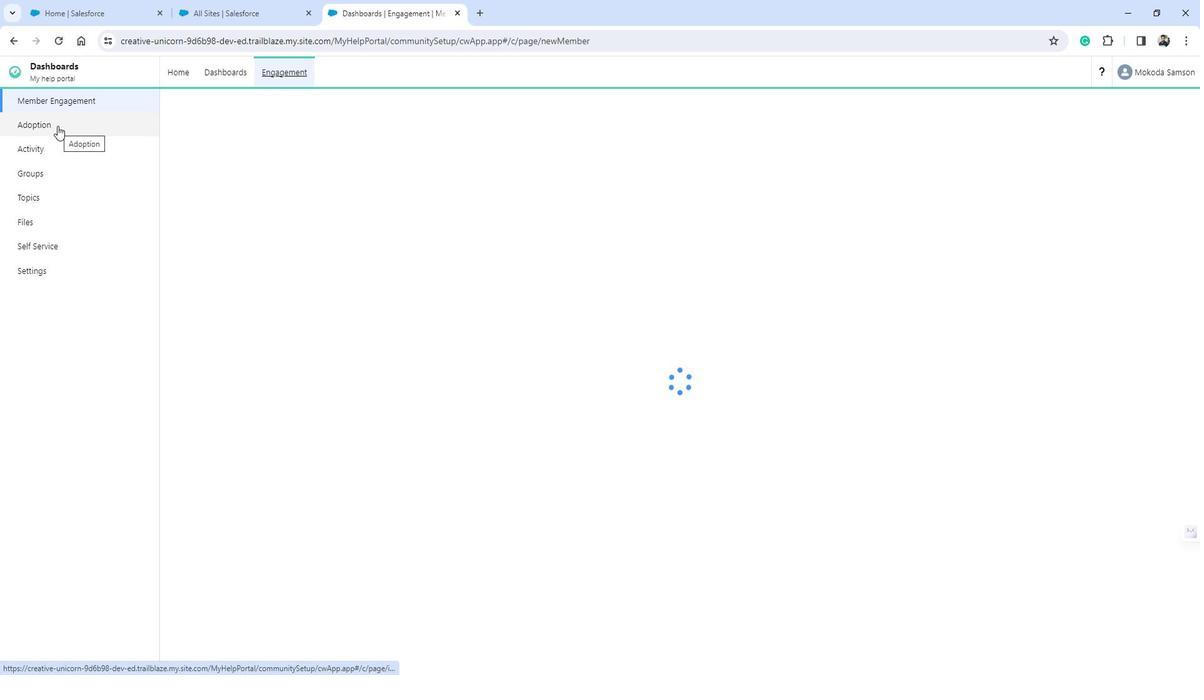 
Action: Mouse moved to (568, 251)
Screenshot: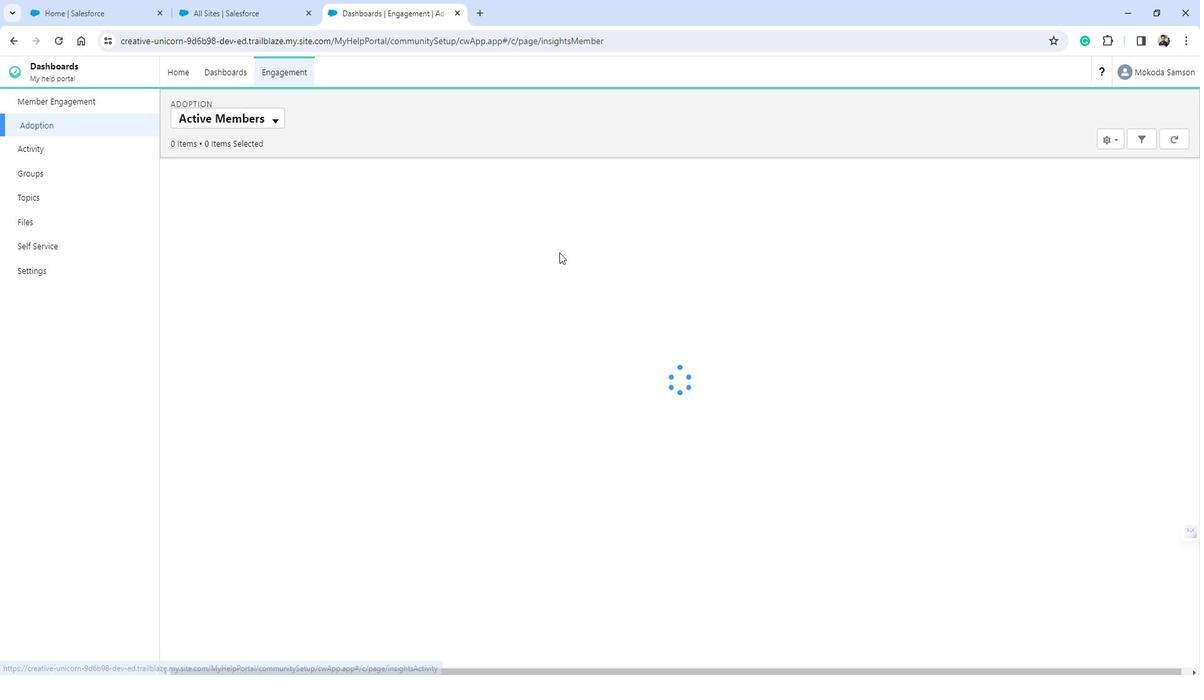 
